 Task: Add San Pellegrino Sparkling Mineral Water to the cart.
Action: Mouse pressed left at (14, 89)
Screenshot: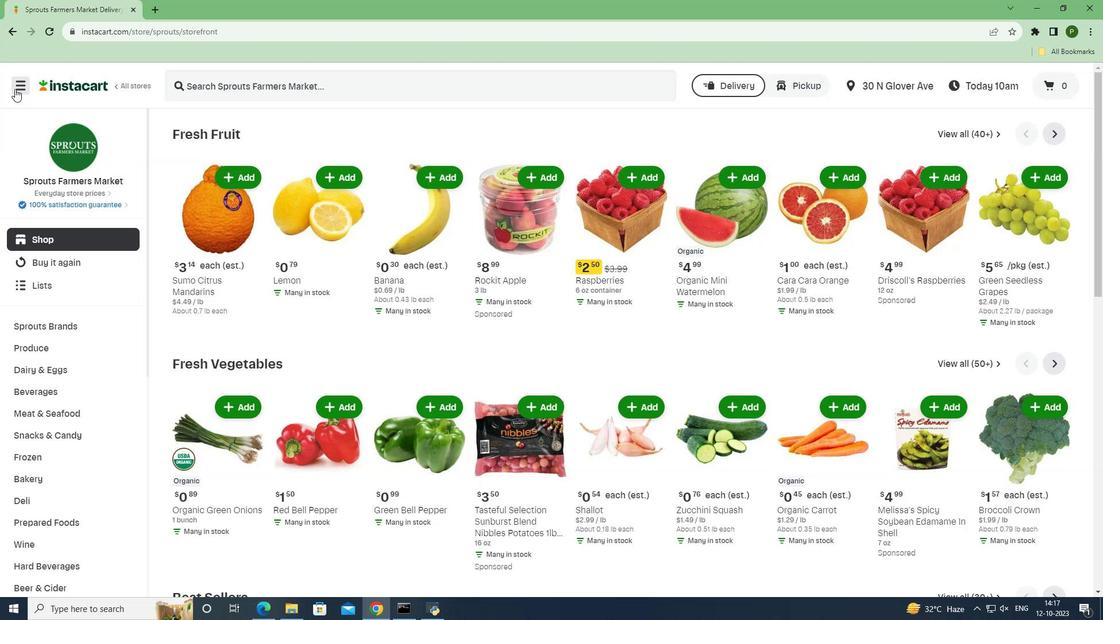 
Action: Mouse moved to (59, 305)
Screenshot: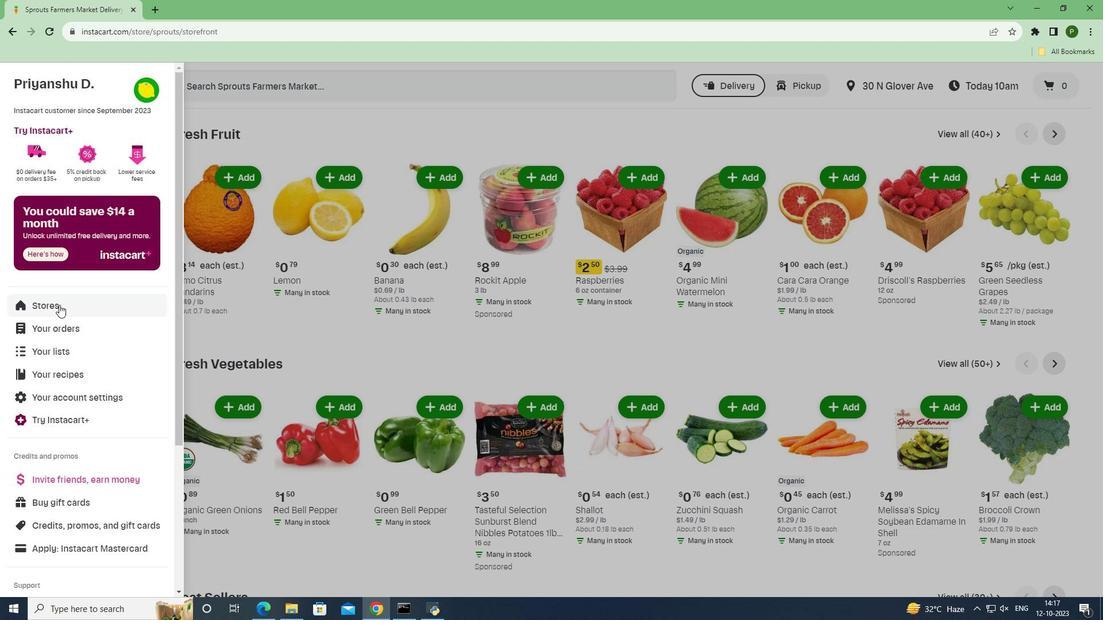 
Action: Mouse pressed left at (59, 305)
Screenshot: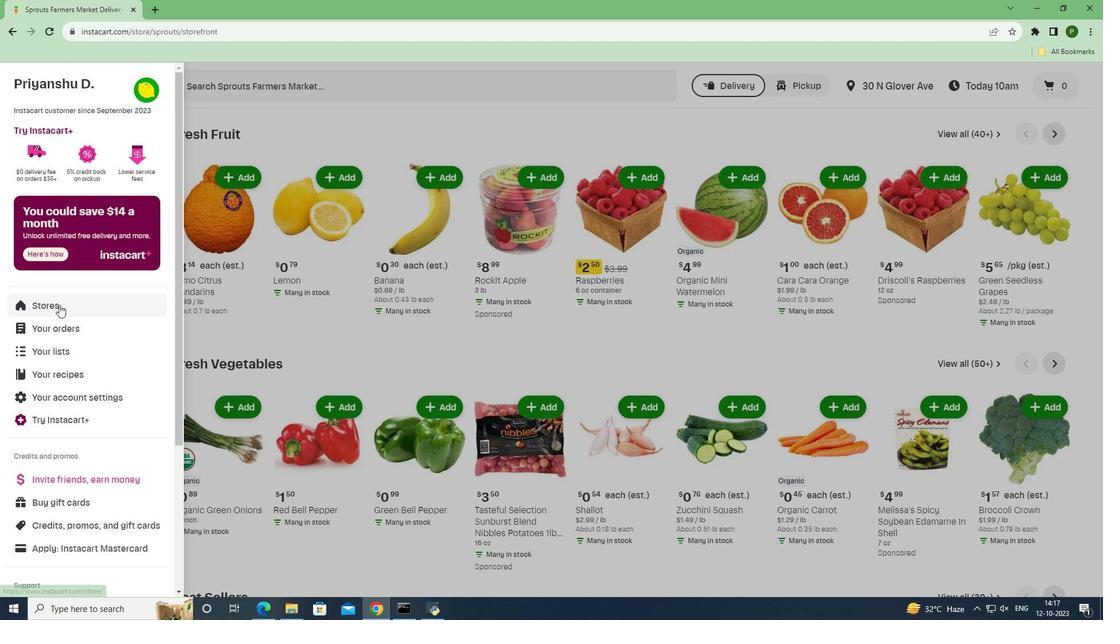 
Action: Mouse moved to (264, 136)
Screenshot: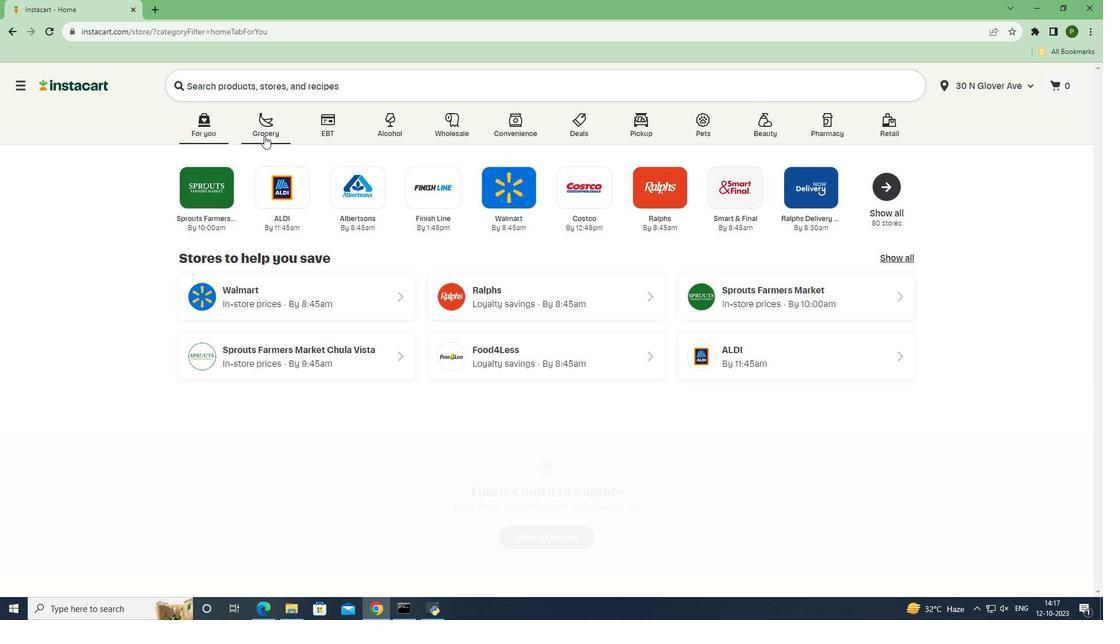 
Action: Mouse pressed left at (264, 136)
Screenshot: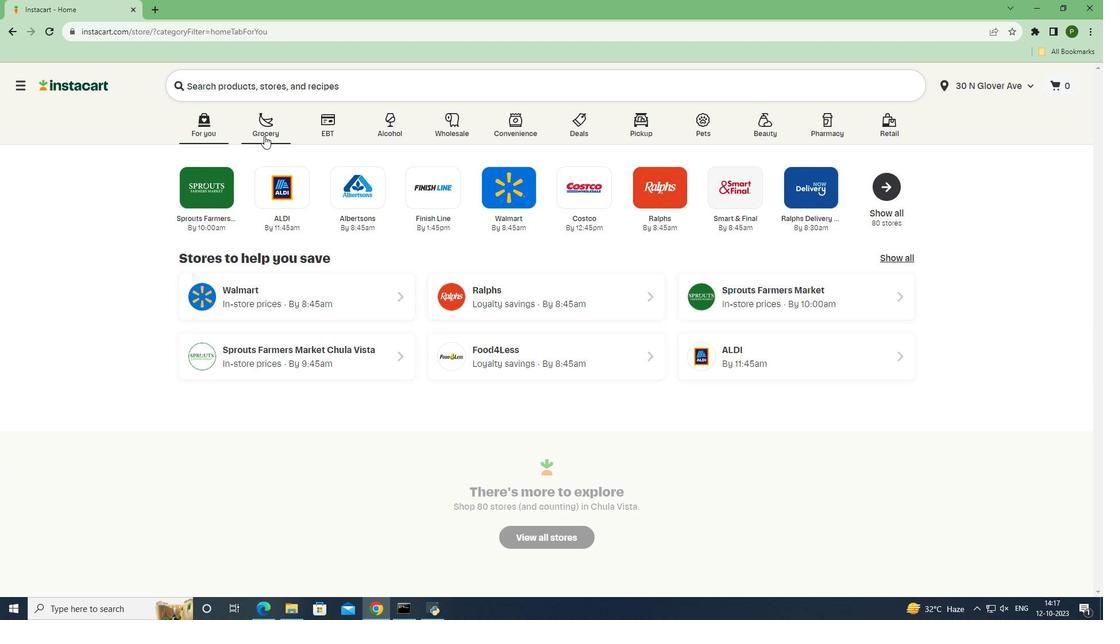 
Action: Mouse moved to (462, 266)
Screenshot: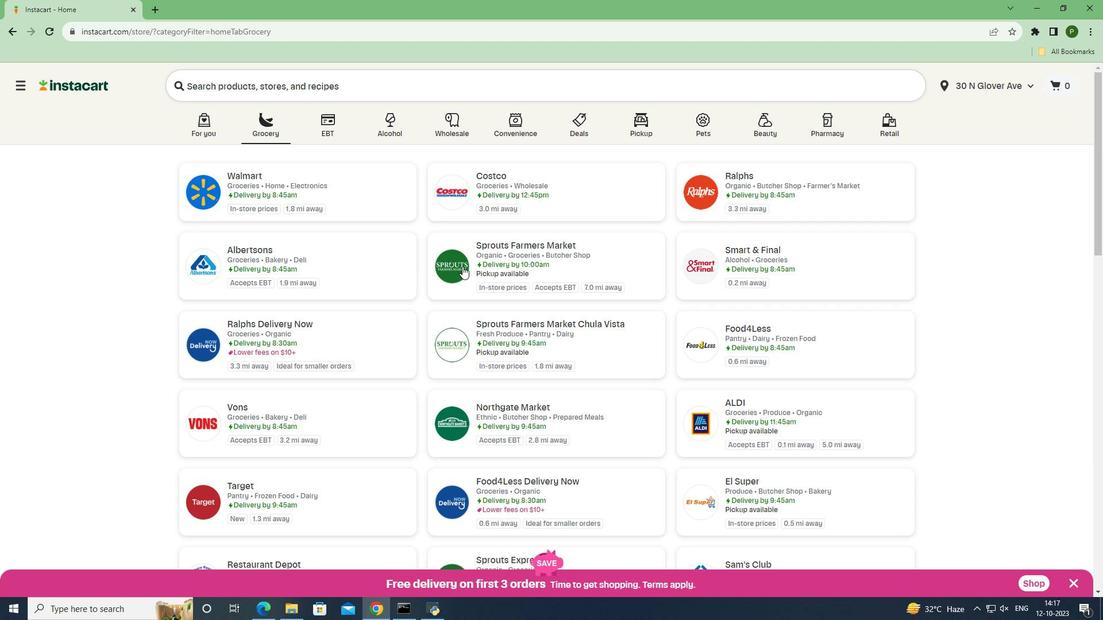 
Action: Mouse pressed left at (462, 266)
Screenshot: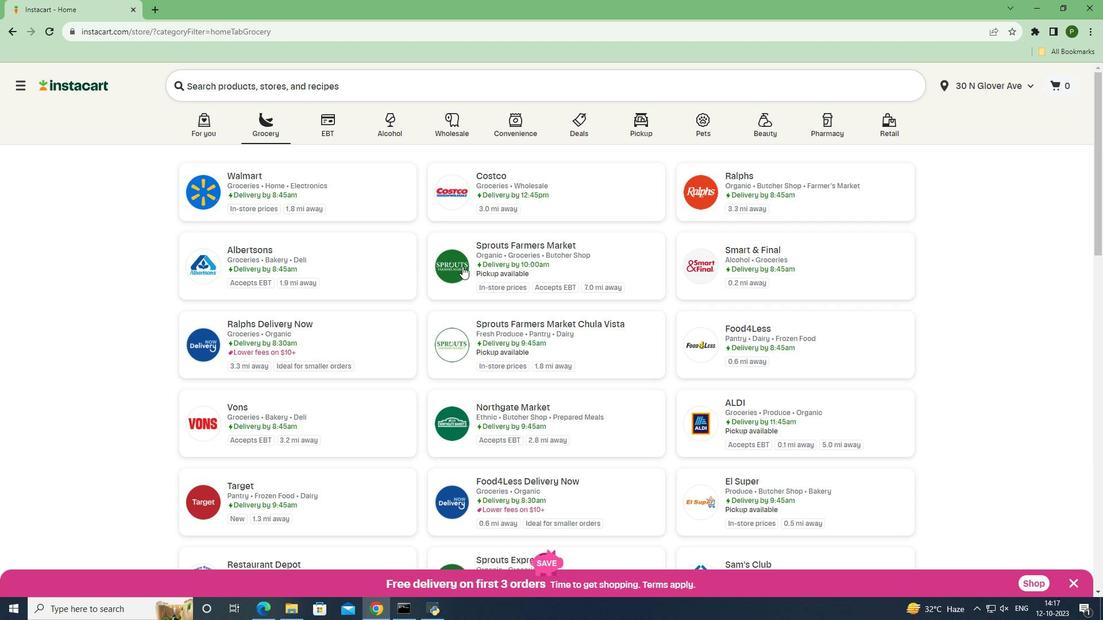 
Action: Mouse moved to (99, 400)
Screenshot: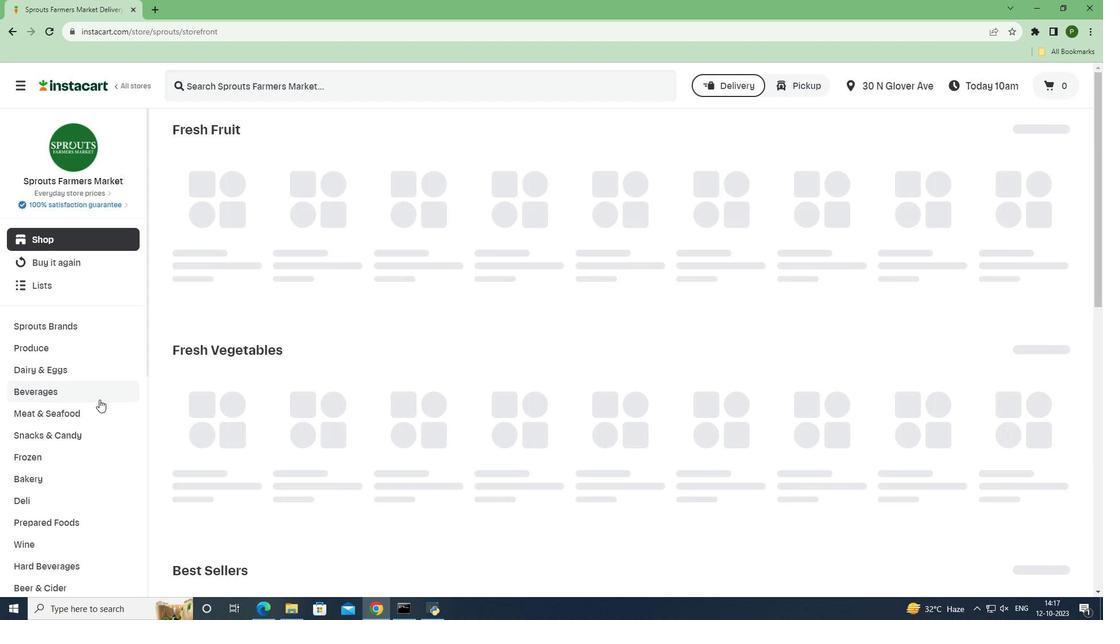 
Action: Mouse pressed left at (99, 400)
Screenshot: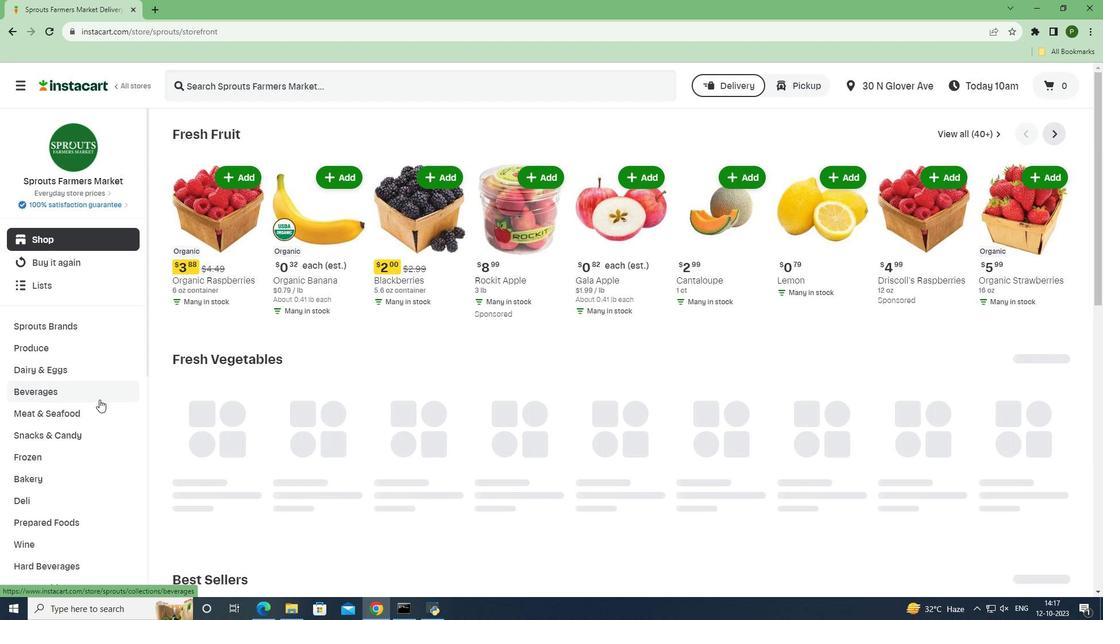 
Action: Mouse moved to (493, 159)
Screenshot: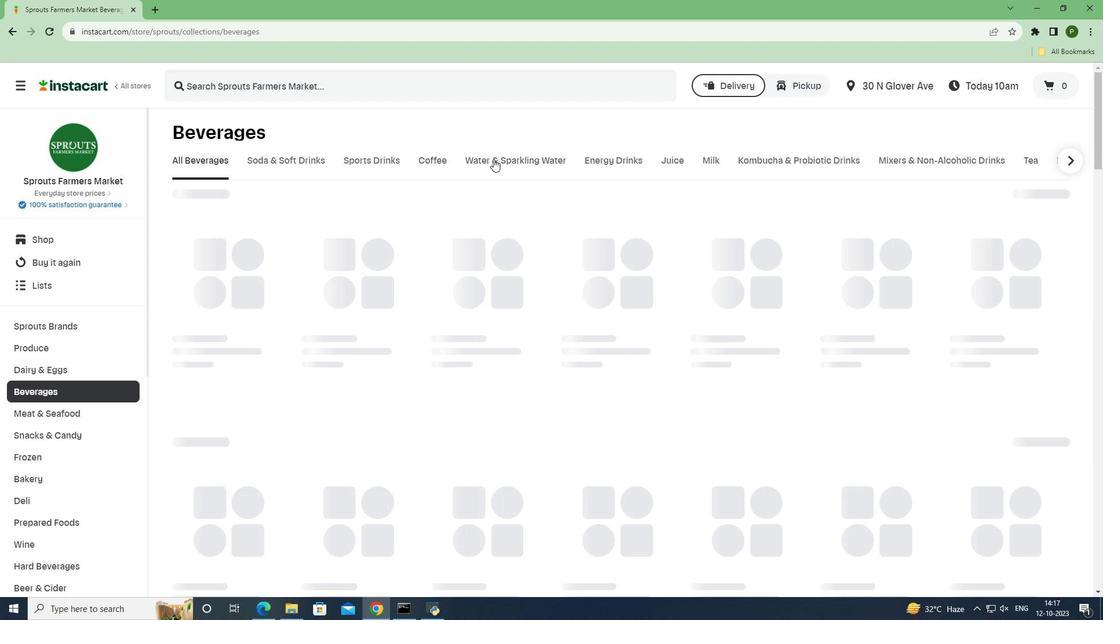
Action: Mouse pressed left at (493, 159)
Screenshot: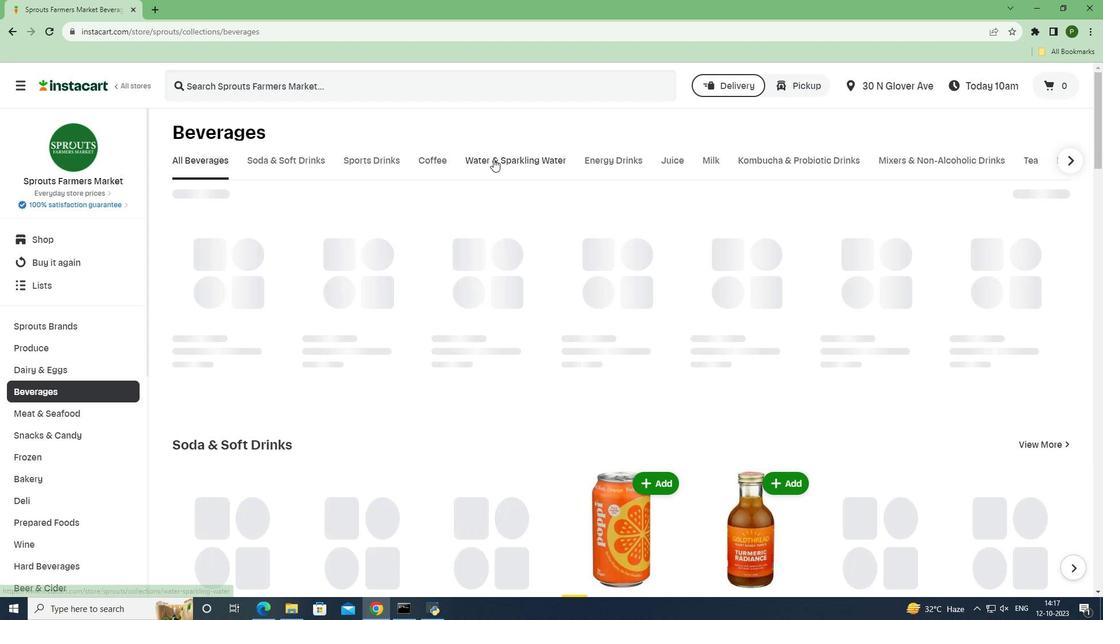 
Action: Mouse moved to (328, 85)
Screenshot: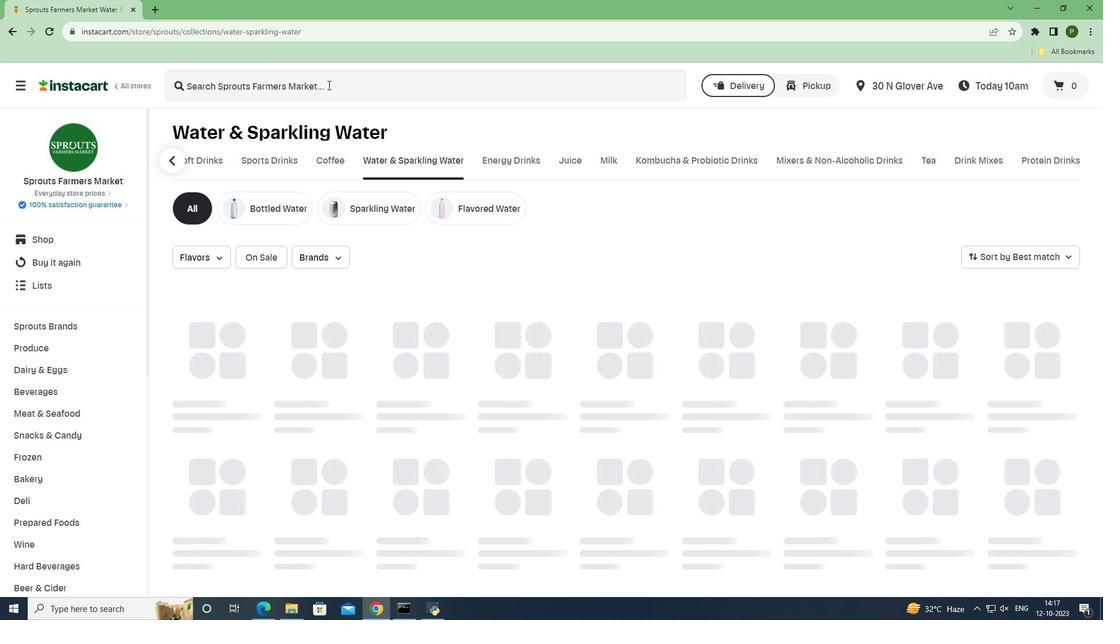 
Action: Mouse pressed left at (328, 85)
Screenshot: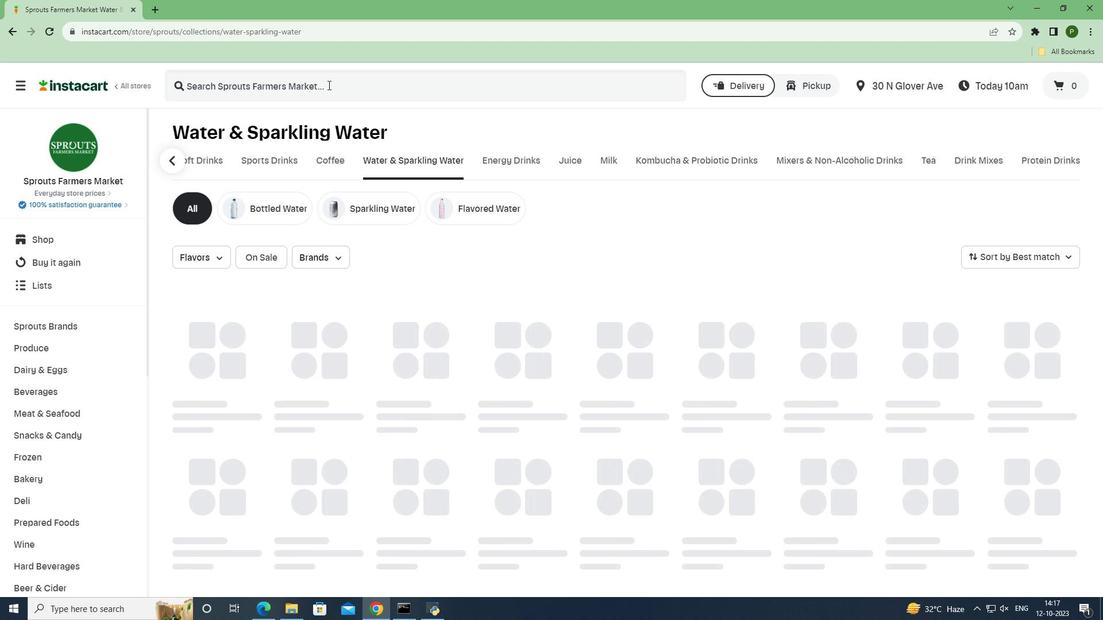 
Action: Key pressed <Key.caps_lock>S<Key.caps_lock>an<Key.space><Key.caps_lock>P<Key.caps_lock>ellegrino<Key.space><Key.caps_lock>S<Key.caps_lock>parkling<Key.space><Key.caps_lock>M<Key.caps_lock>ineral<Key.space><Key.caps_lock>W<Key.caps_lock>ater<Key.space><Key.enter>
Screenshot: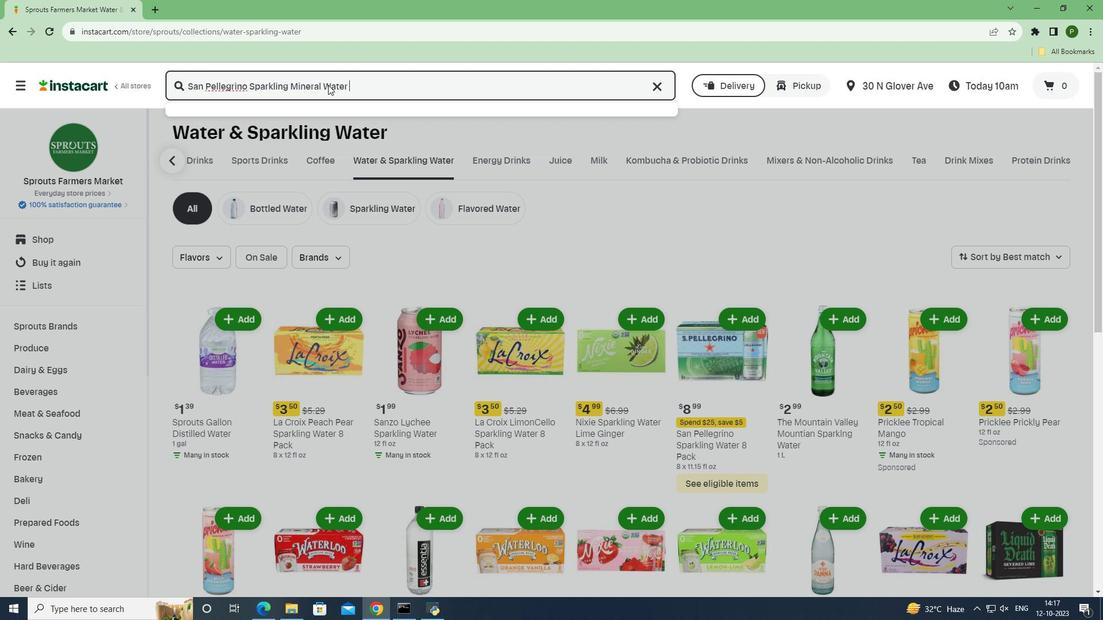 
Action: Mouse moved to (289, 318)
Screenshot: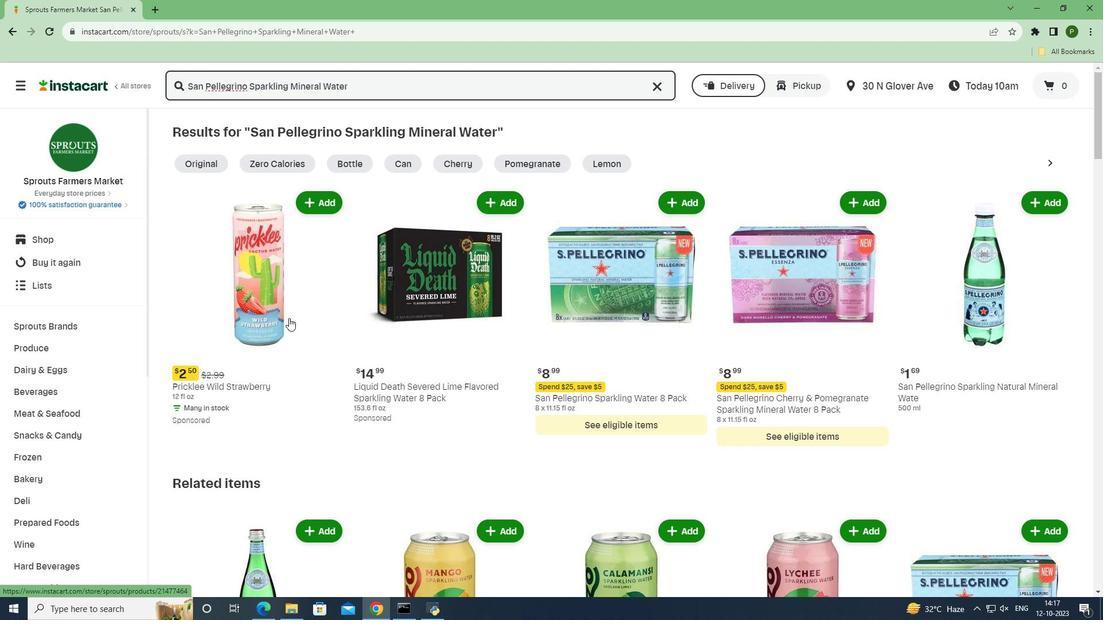 
Action: Mouse scrolled (289, 317) with delta (0, 0)
Screenshot: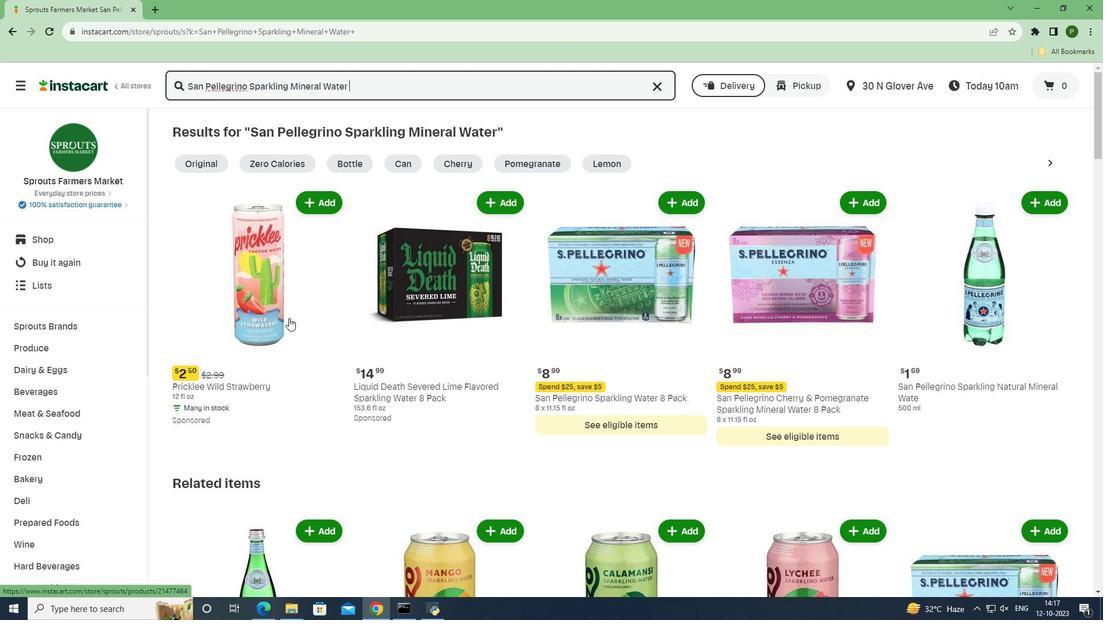 
Action: Mouse scrolled (289, 317) with delta (0, 0)
Screenshot: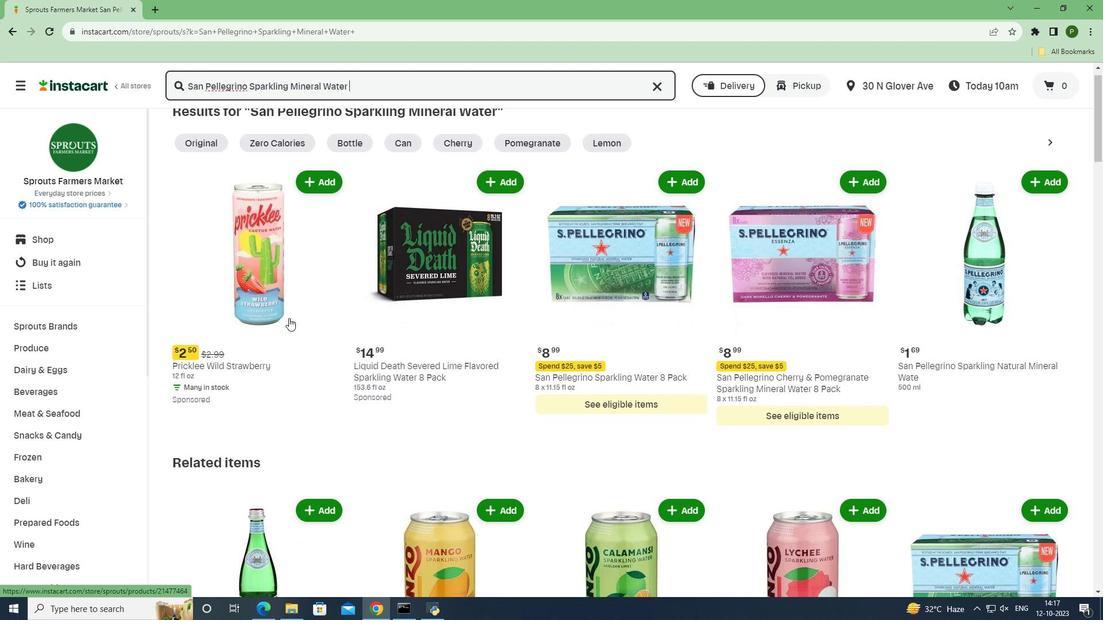 
Action: Mouse scrolled (289, 317) with delta (0, 0)
Screenshot: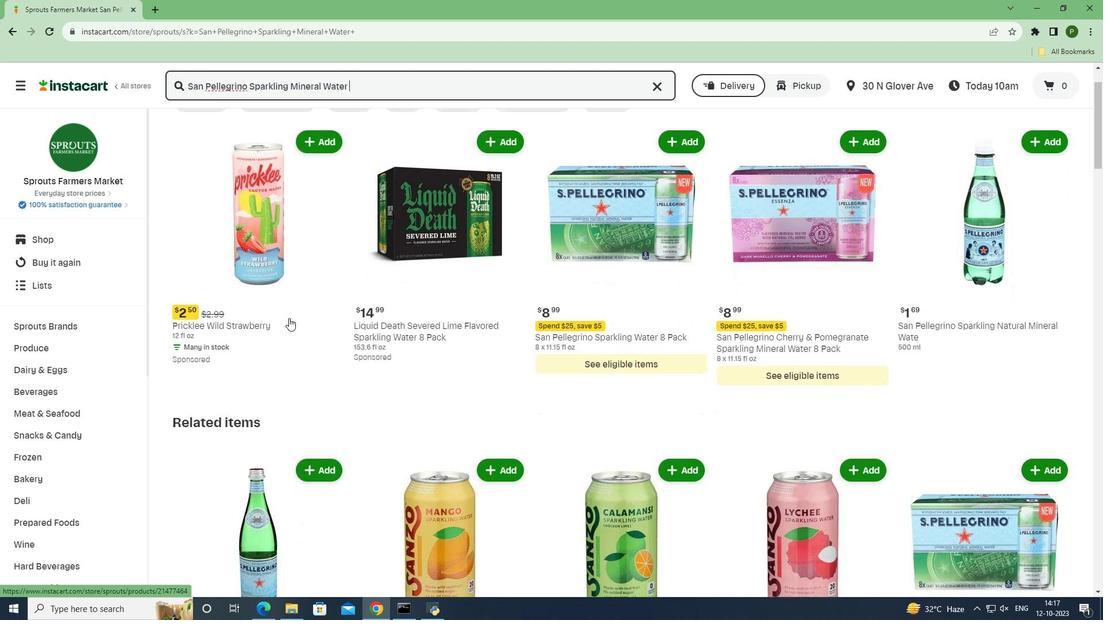 
Action: Mouse moved to (310, 359)
Screenshot: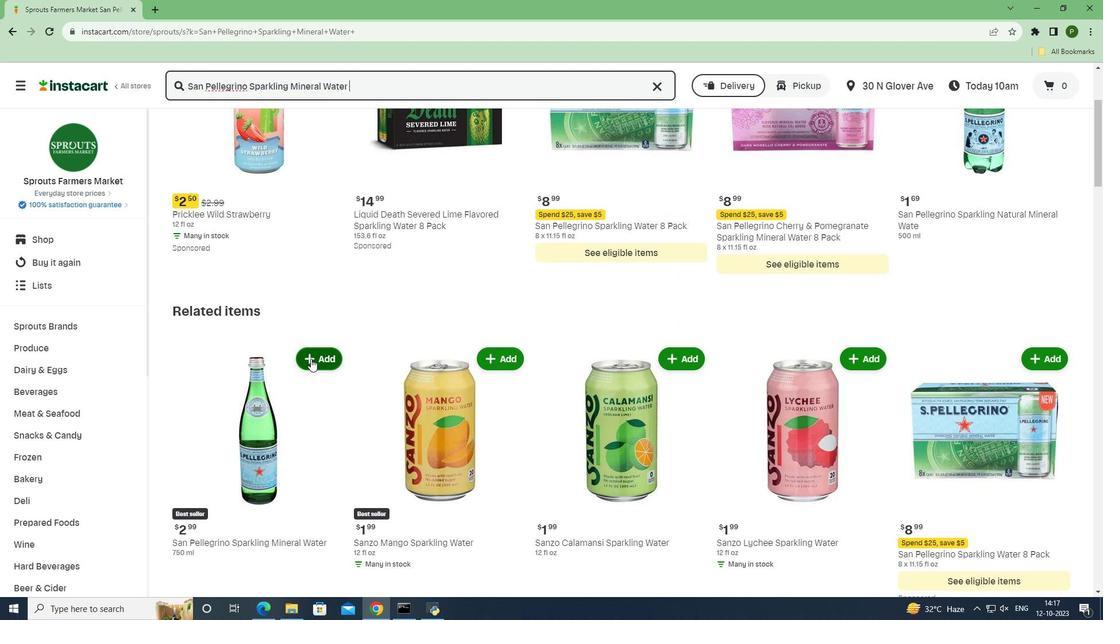 
Action: Mouse pressed left at (310, 359)
Screenshot: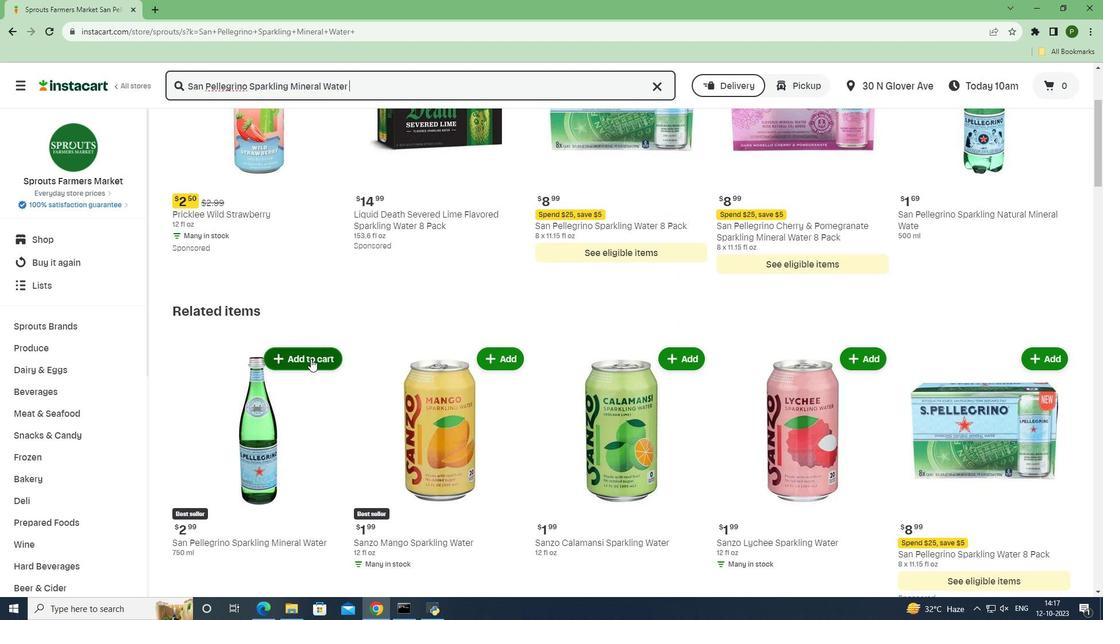 
Action: Mouse moved to (343, 412)
Screenshot: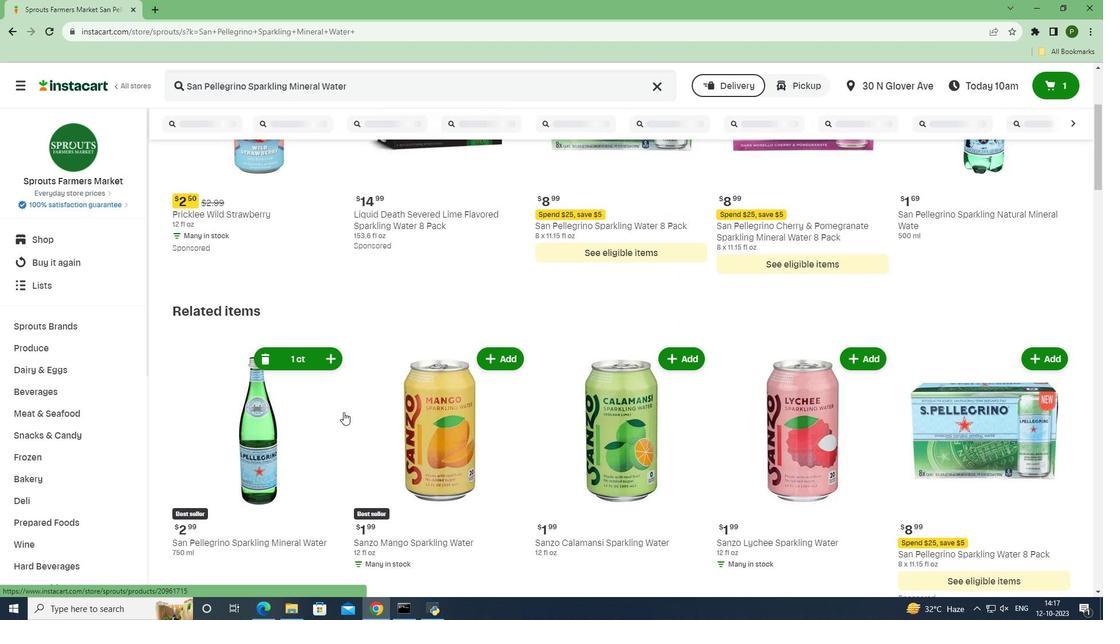 
